 Task: Create Workspace Lead Generation Workspace description Manage cash flow and make projections. Workspace type Sales CRM
Action: Mouse moved to (366, 85)
Screenshot: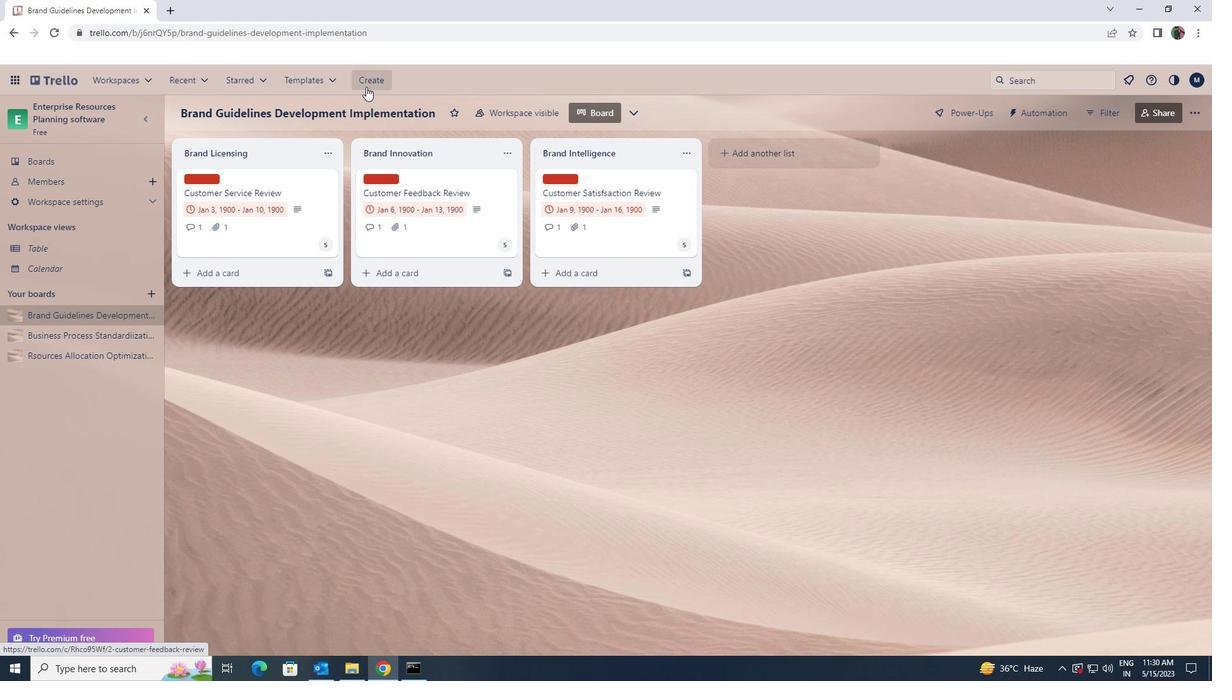 
Action: Mouse pressed left at (366, 85)
Screenshot: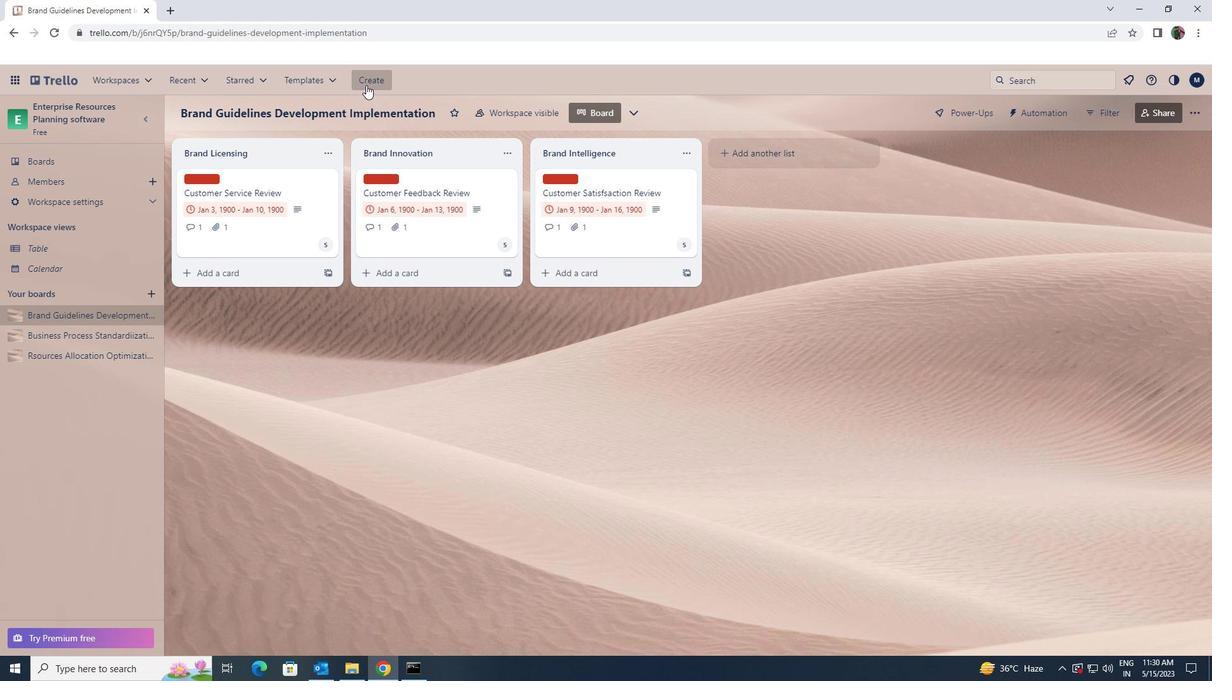 
Action: Mouse moved to (397, 210)
Screenshot: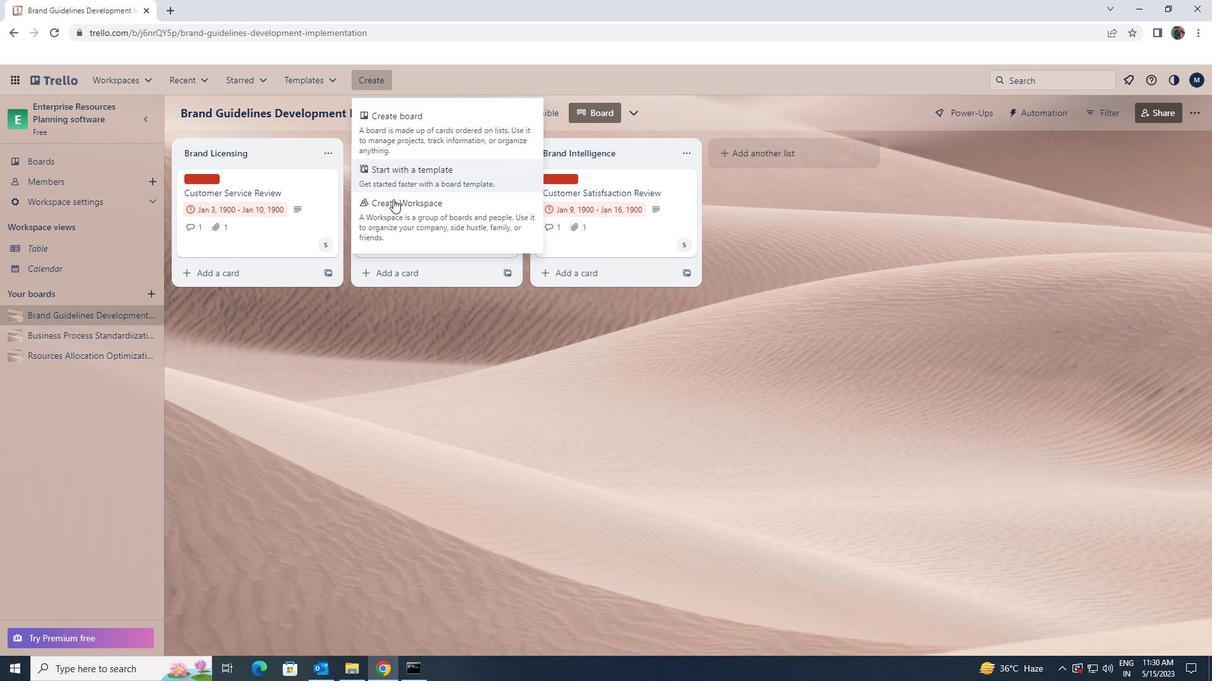 
Action: Mouse pressed left at (397, 210)
Screenshot: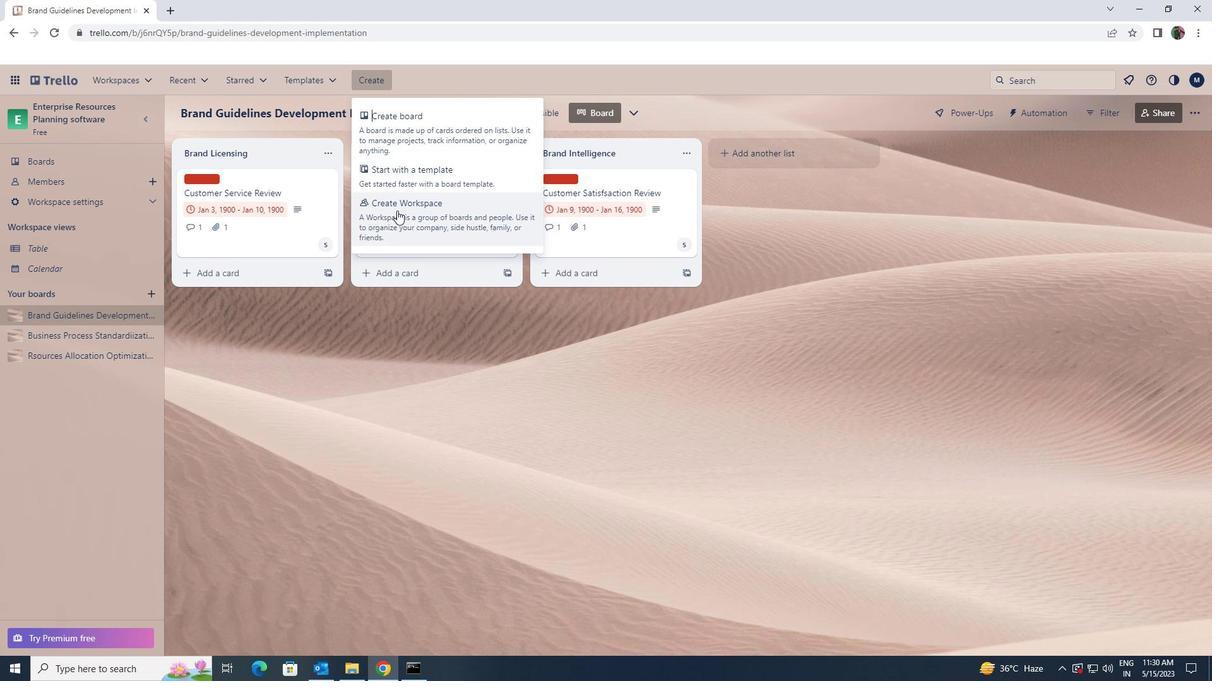 
Action: Key pressed <Key.shift>LEAD<Key.space><Key.shift>GENERATION
Screenshot: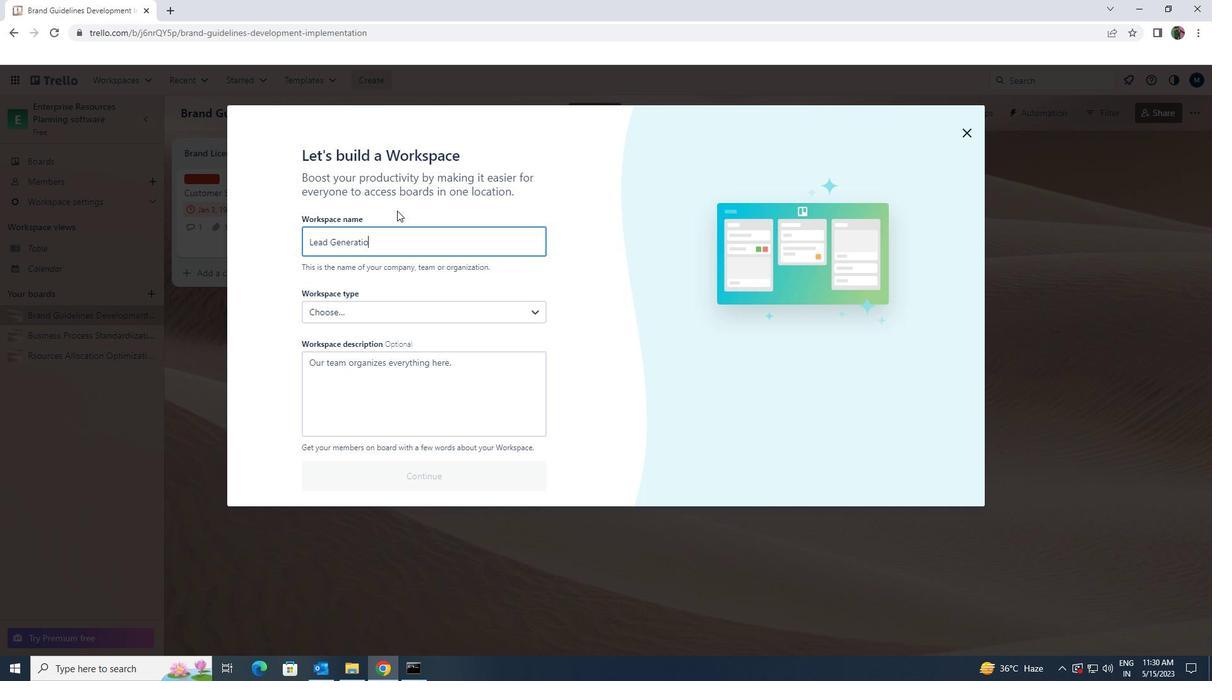 
Action: Mouse moved to (400, 384)
Screenshot: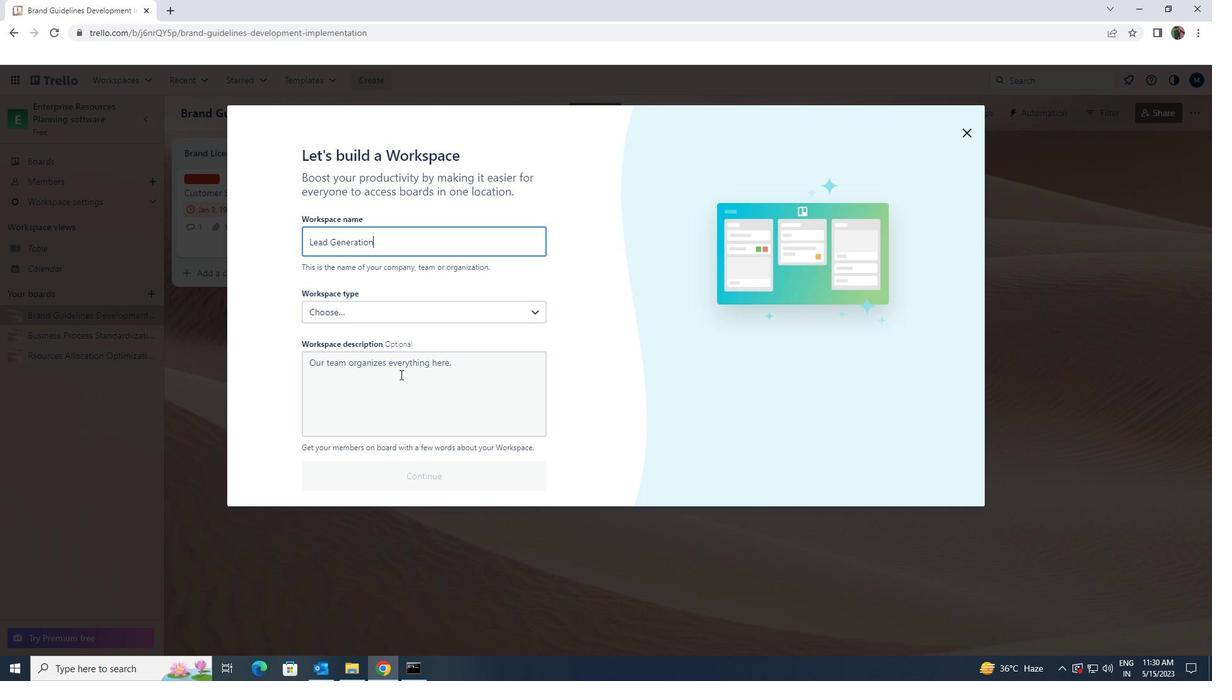 
Action: Mouse pressed left at (400, 384)
Screenshot: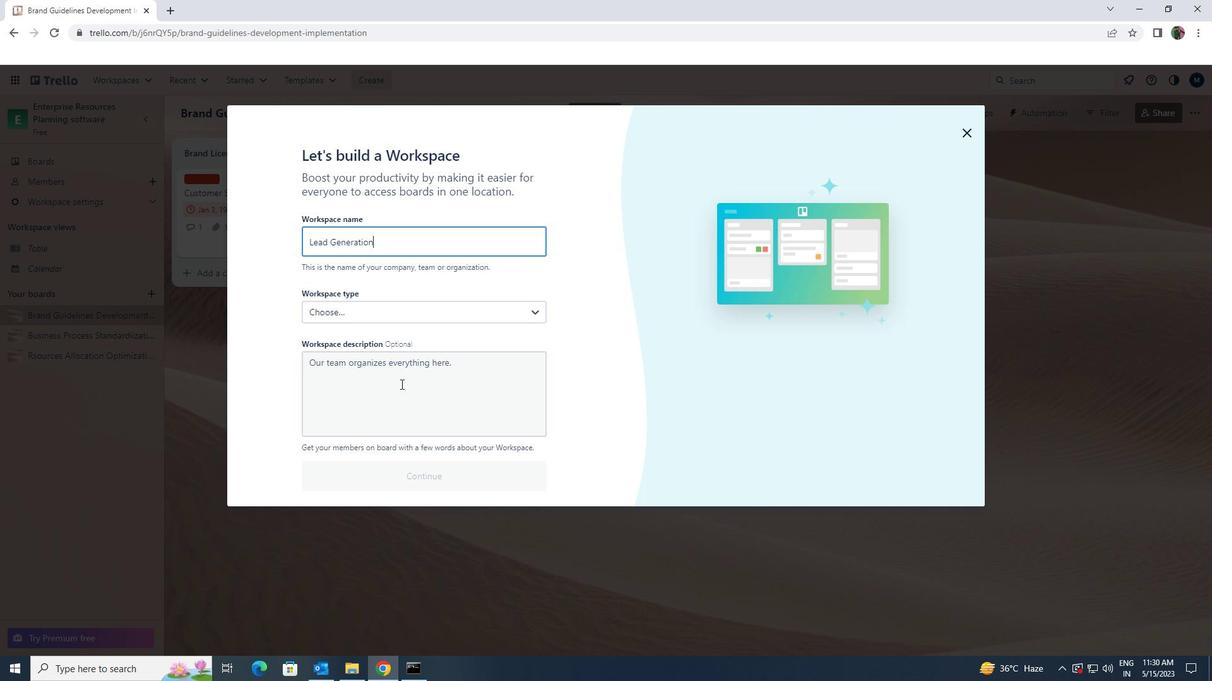 
Action: Key pressed <Key.shift>MANAGE<Key.space><Key.shift><Key.shift><Key.shift><Key.shift>CASH<Key.space><Key.shift>FLOW<Key.space>AND<Key.space>MAKE<Key.space><Key.shift>PROJECTIONS.
Screenshot: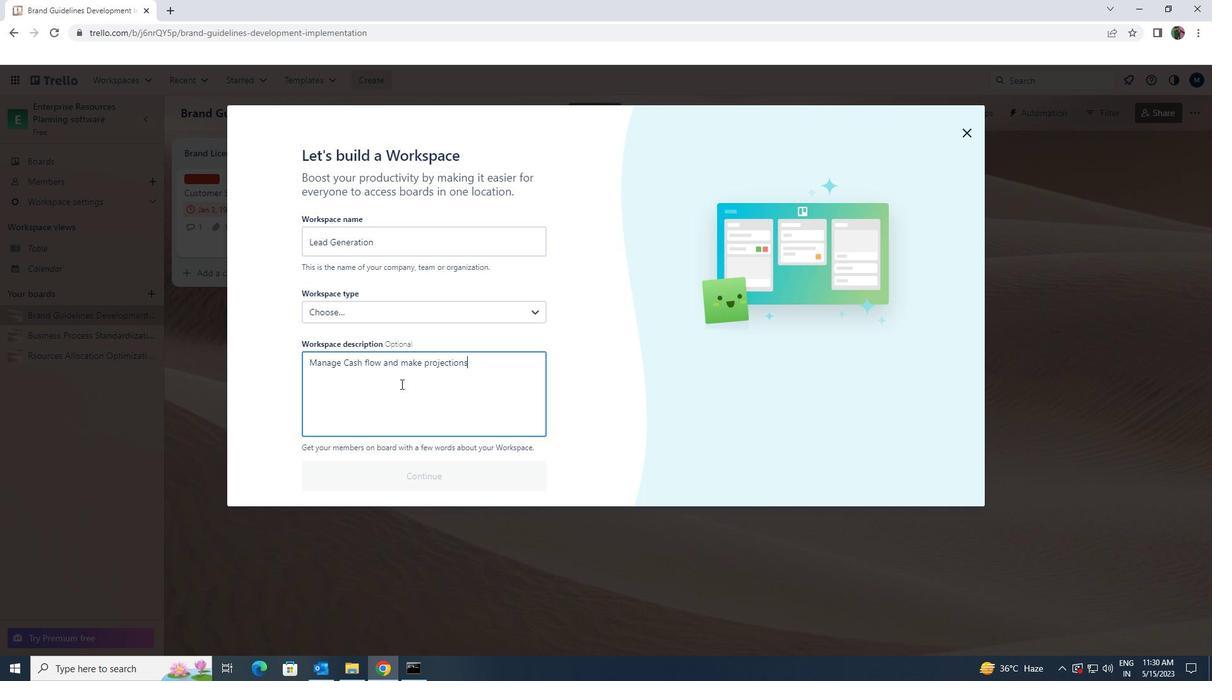 
Action: Mouse moved to (523, 315)
Screenshot: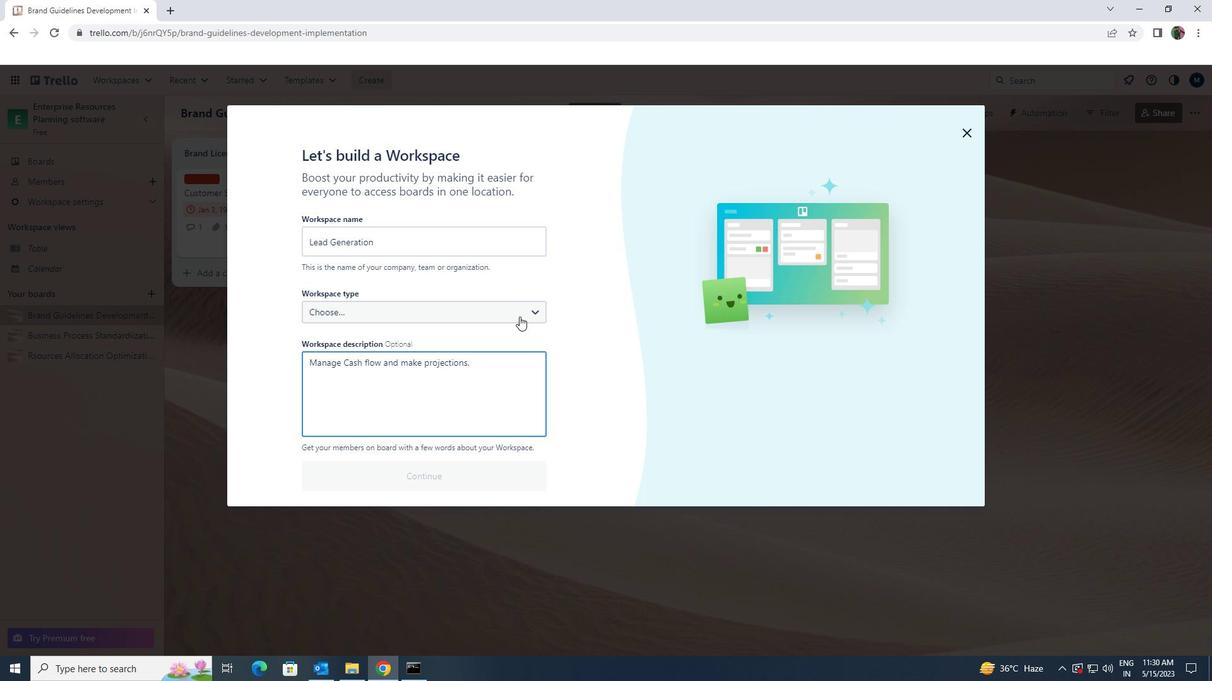 
Action: Mouse pressed left at (523, 315)
Screenshot: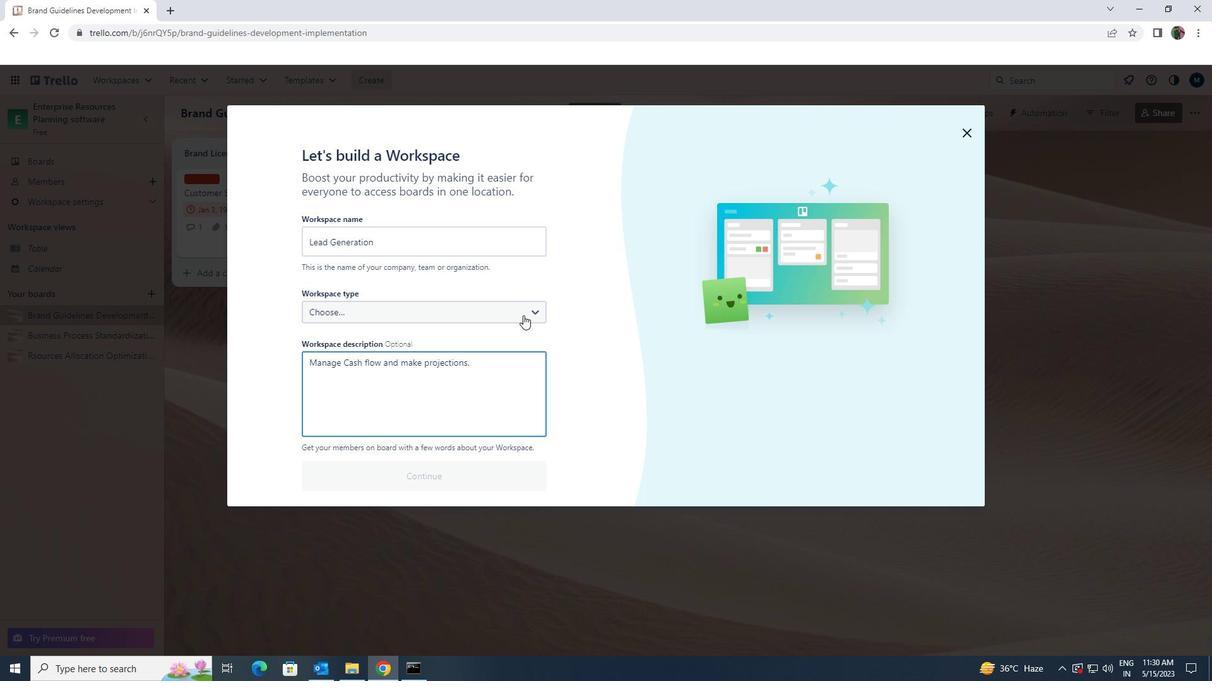 
Action: Mouse moved to (477, 406)
Screenshot: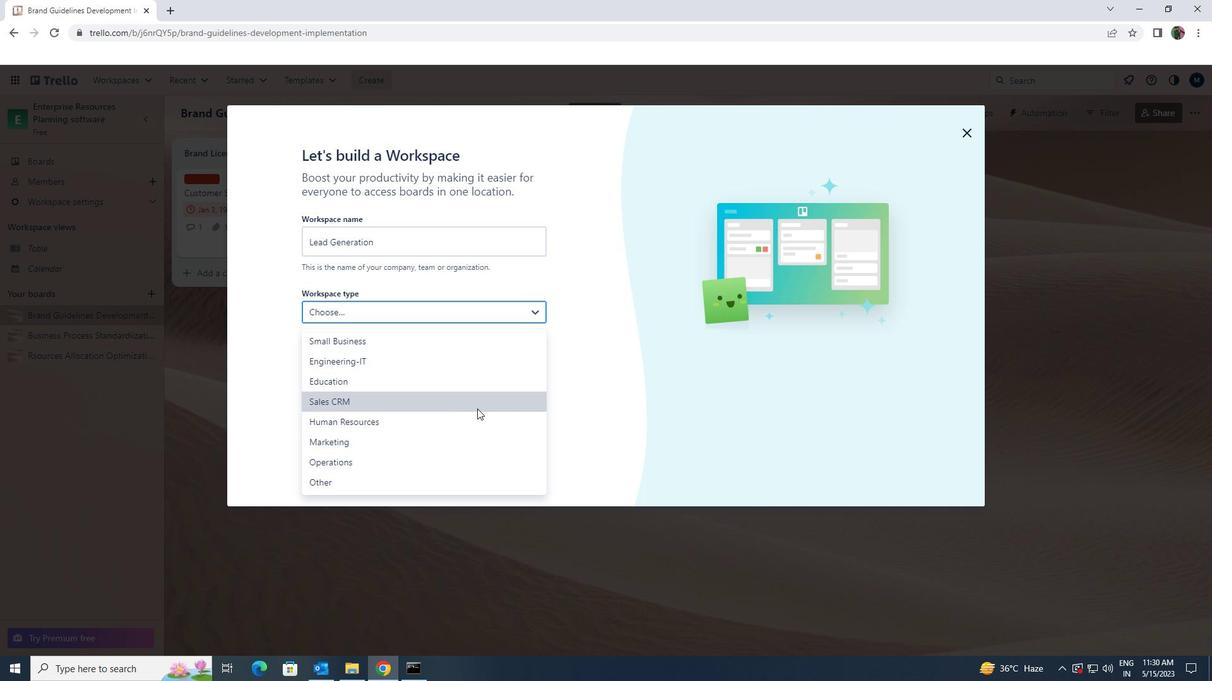 
Action: Mouse pressed left at (477, 406)
Screenshot: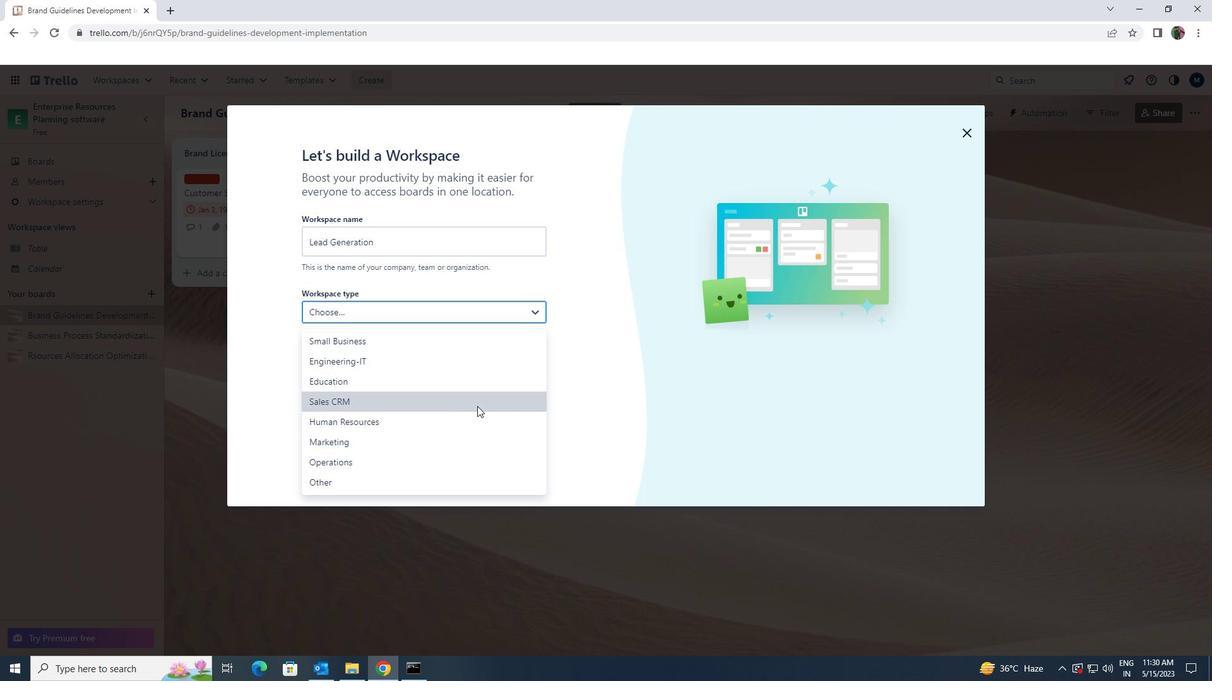 
Action: Mouse moved to (484, 467)
Screenshot: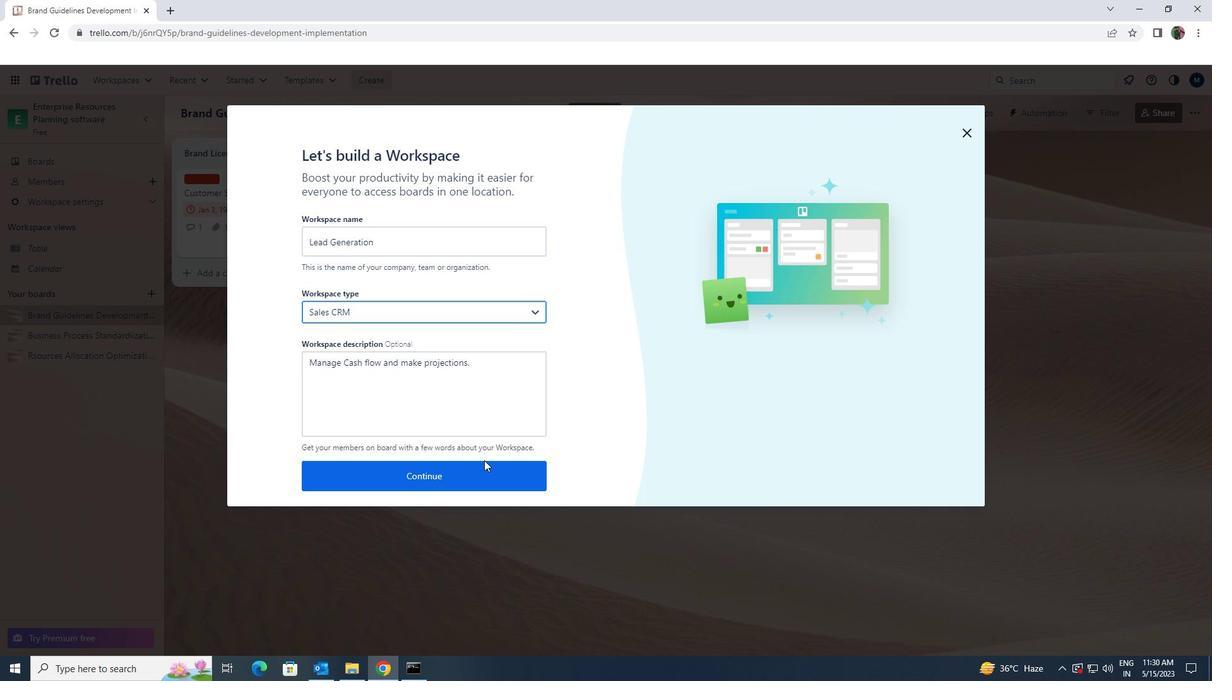 
Action: Mouse pressed left at (484, 467)
Screenshot: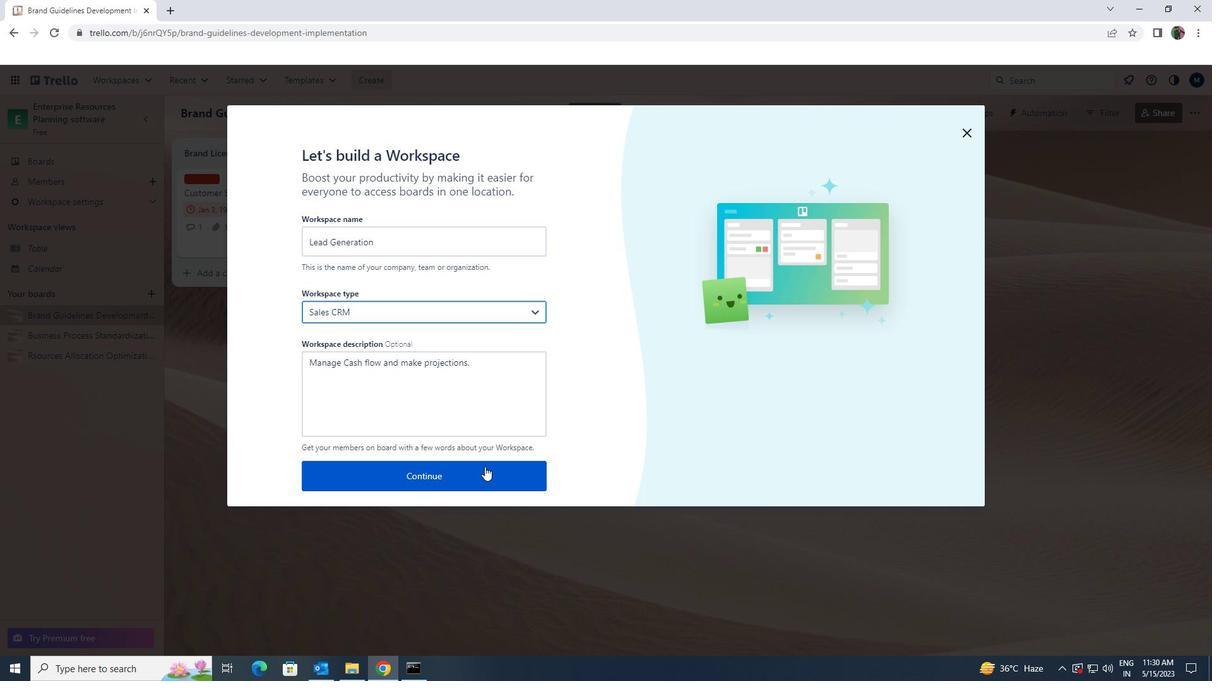 
